 Task: Create a new external data source for accessing data in other salesforce orgs
Action: Mouse moved to (184, 107)
Screenshot: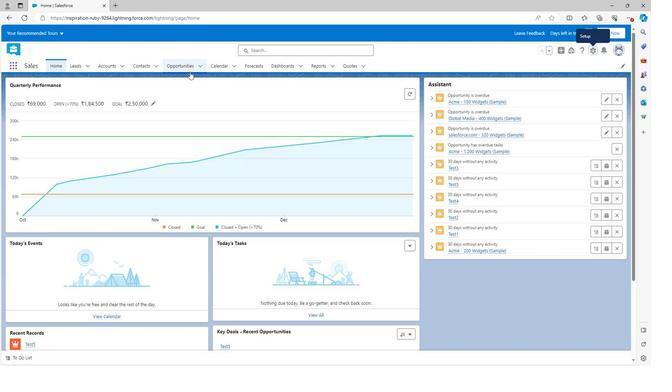 
Action: Mouse scrolled (184, 106) with delta (0, 0)
Screenshot: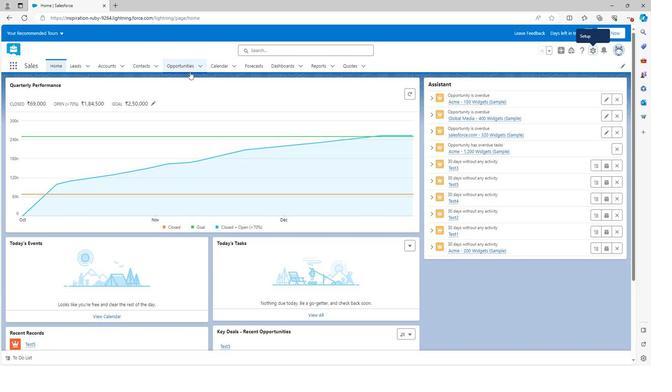 
Action: Mouse scrolled (184, 106) with delta (0, 0)
Screenshot: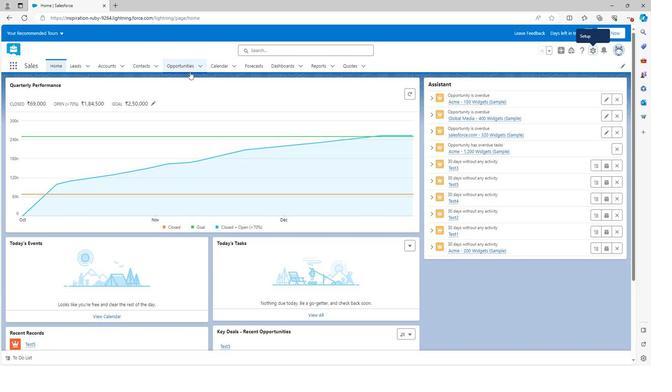 
Action: Mouse moved to (184, 107)
Screenshot: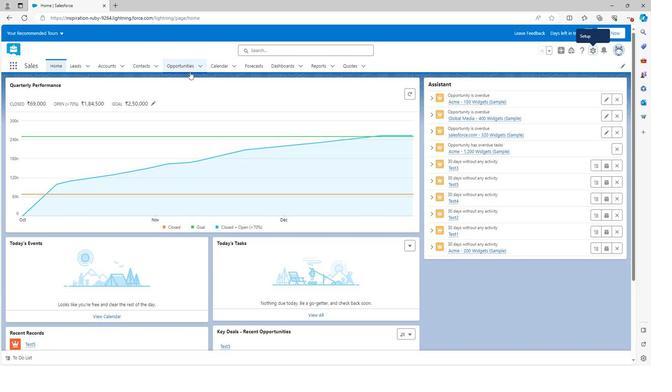 
Action: Mouse scrolled (184, 107) with delta (0, 0)
Screenshot: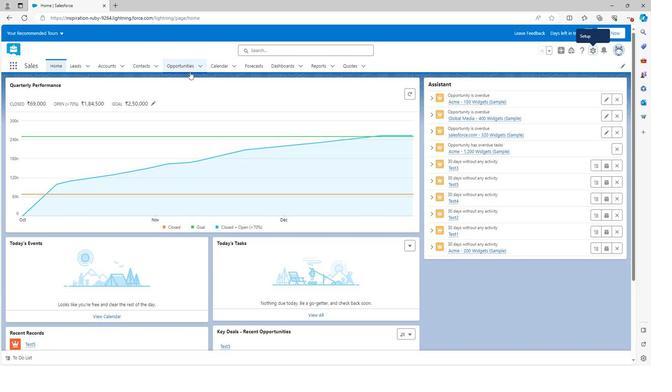 
Action: Mouse moved to (184, 110)
Screenshot: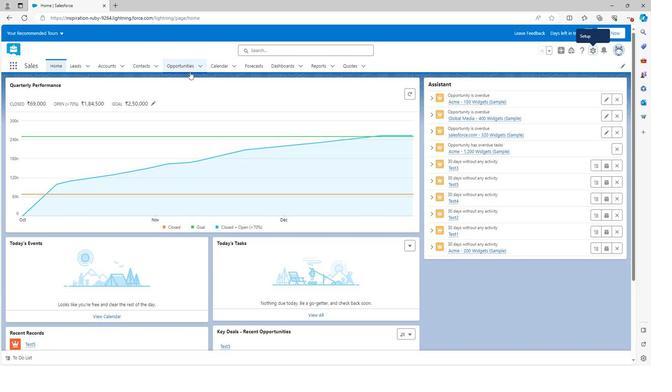 
Action: Mouse scrolled (184, 109) with delta (0, 0)
Screenshot: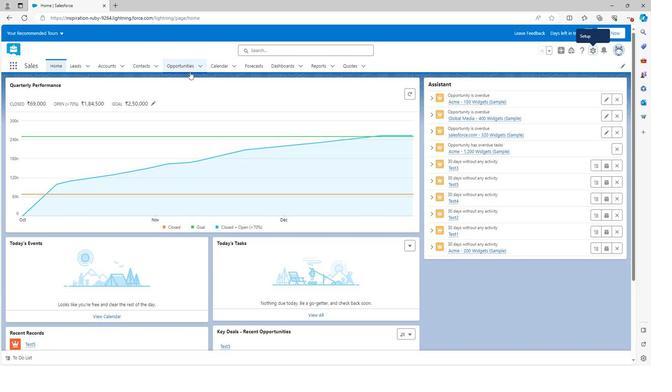 
Action: Mouse moved to (184, 110)
Screenshot: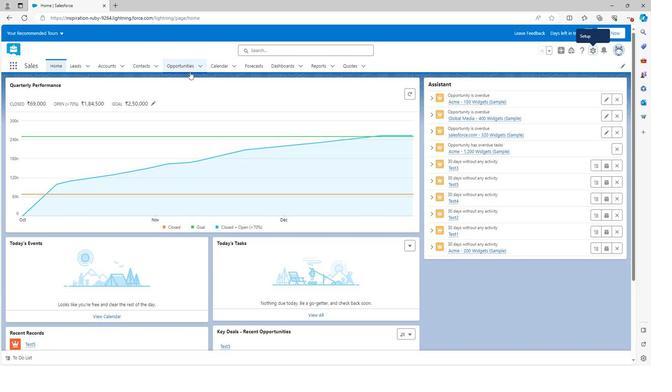 
Action: Mouse scrolled (184, 110) with delta (0, 0)
Screenshot: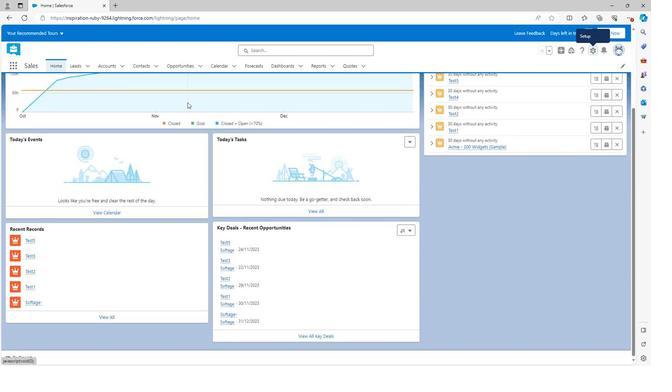 
Action: Mouse scrolled (184, 110) with delta (0, 0)
Screenshot: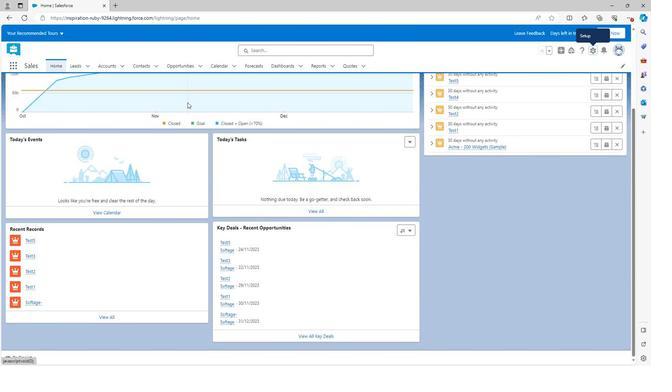 
Action: Mouse scrolled (184, 110) with delta (0, 0)
Screenshot: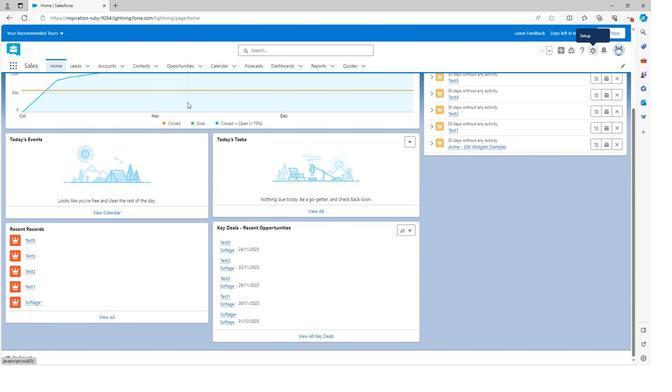 
Action: Mouse scrolled (184, 110) with delta (0, 0)
Screenshot: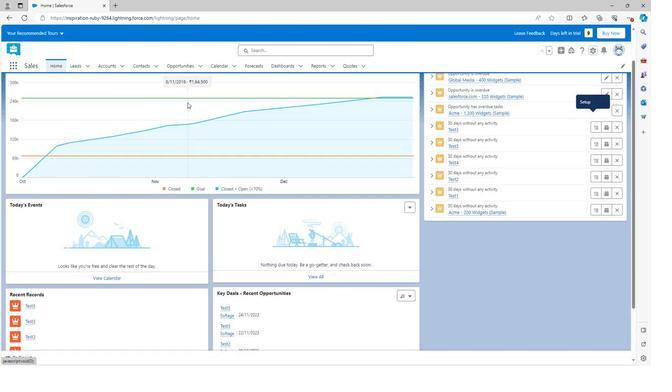 
Action: Mouse scrolled (184, 110) with delta (0, 0)
Screenshot: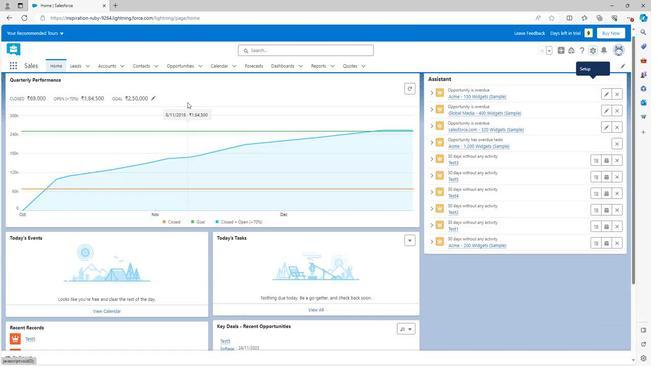 
Action: Mouse scrolled (184, 110) with delta (0, 0)
Screenshot: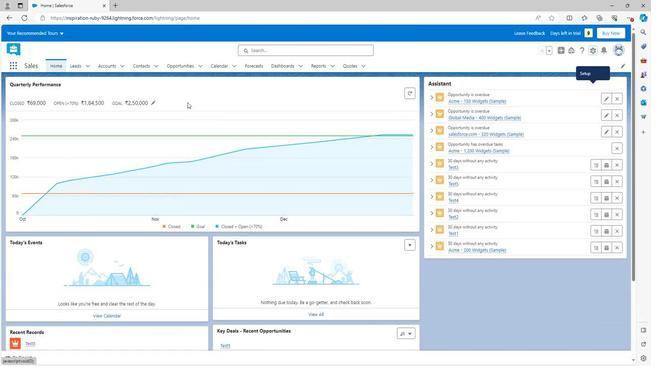 
Action: Mouse moved to (188, 109)
Screenshot: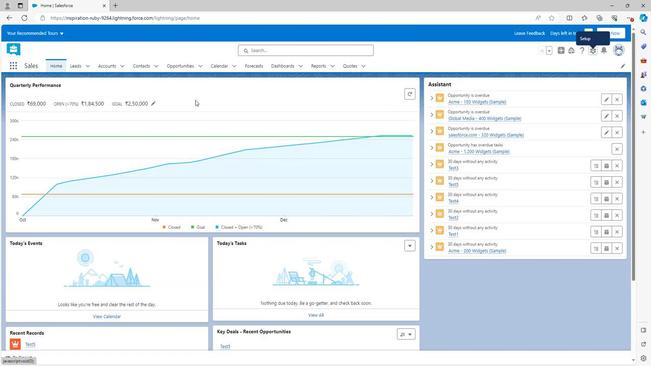 
Action: Mouse scrolled (188, 109) with delta (0, 0)
Screenshot: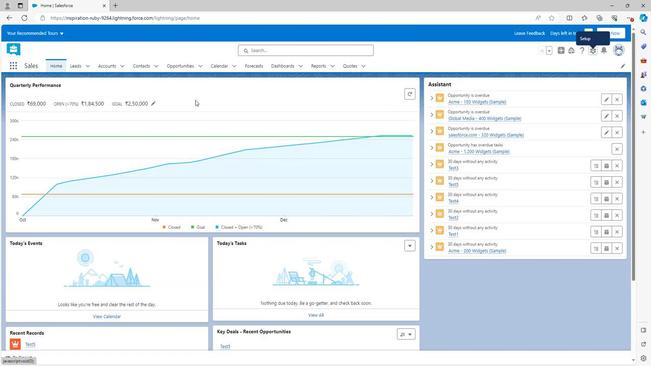 
Action: Mouse moved to (585, 59)
Screenshot: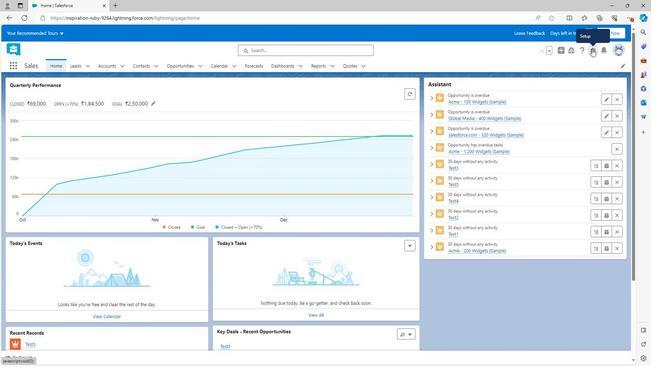 
Action: Mouse pressed left at (585, 59)
Screenshot: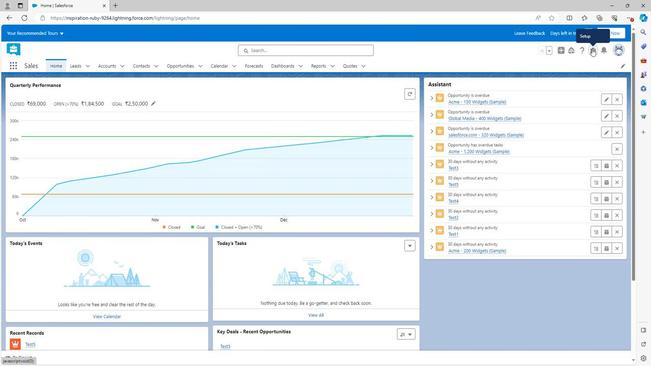 
Action: Mouse moved to (563, 78)
Screenshot: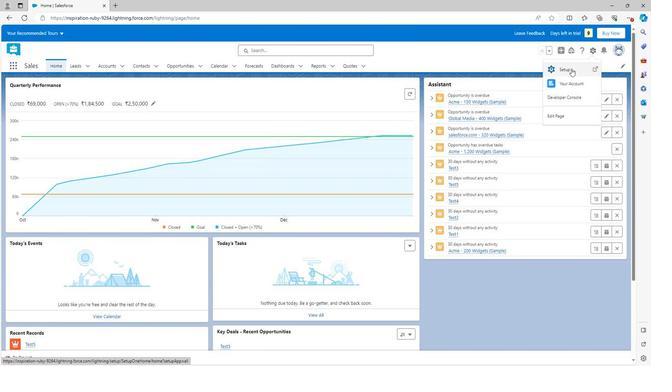
Action: Mouse pressed left at (563, 78)
Screenshot: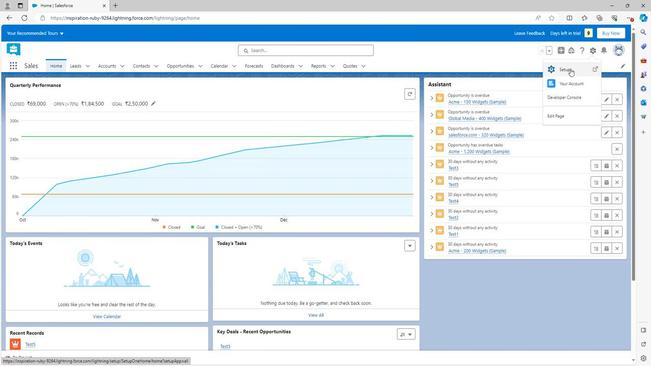 
Action: Mouse moved to (12, 260)
Screenshot: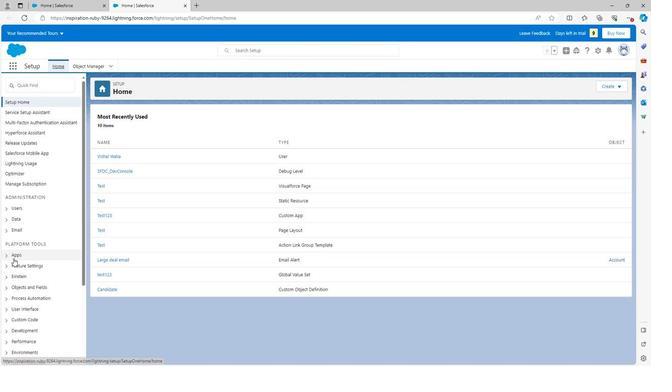 
Action: Mouse scrolled (12, 259) with delta (0, 0)
Screenshot: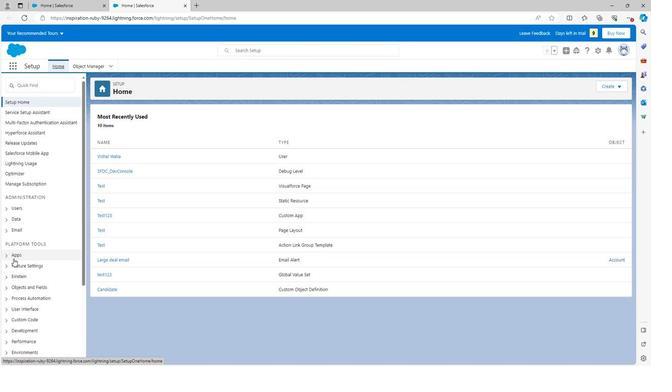 
Action: Mouse scrolled (12, 259) with delta (0, 0)
Screenshot: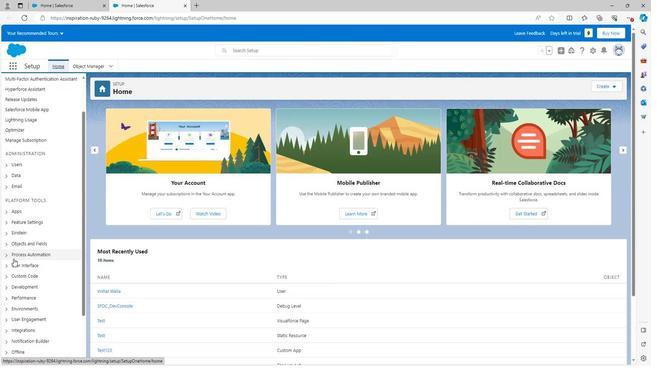 
Action: Mouse scrolled (12, 259) with delta (0, 0)
Screenshot: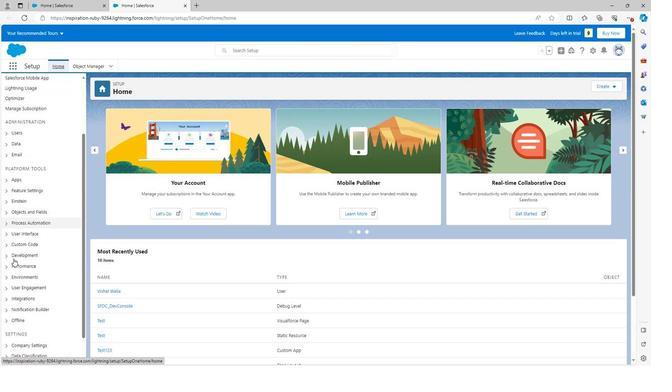 
Action: Mouse moved to (12, 259)
Screenshot: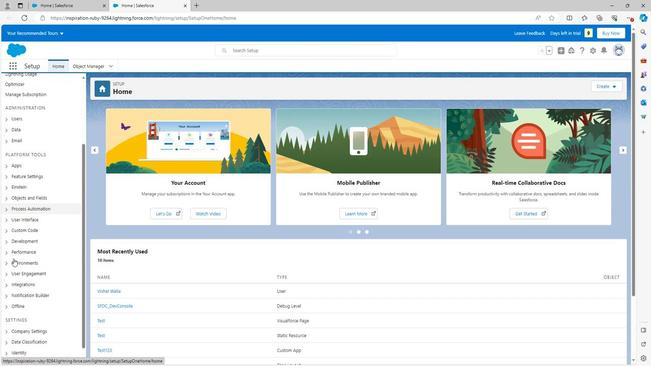 
Action: Mouse scrolled (12, 259) with delta (0, 0)
Screenshot: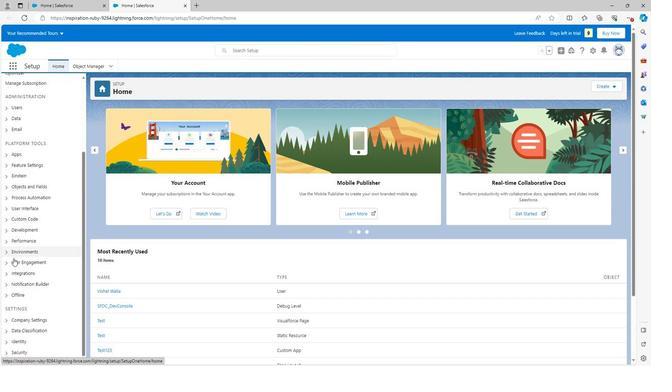 
Action: Mouse moved to (4, 273)
Screenshot: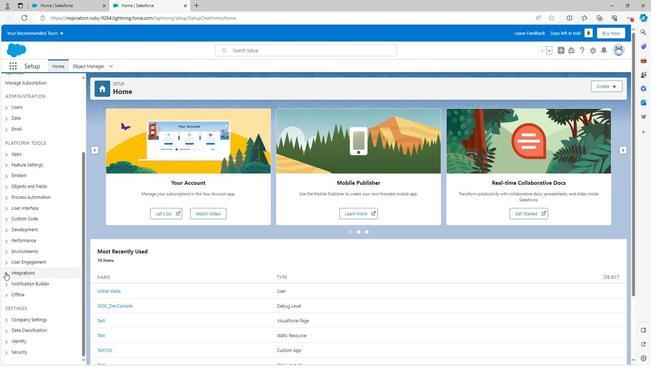 
Action: Mouse pressed left at (4, 273)
Screenshot: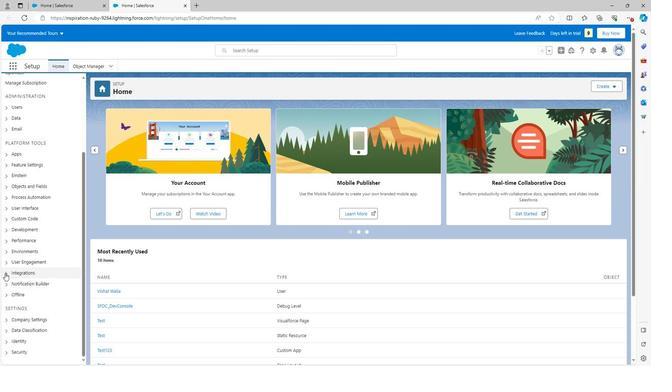 
Action: Mouse moved to (34, 313)
Screenshot: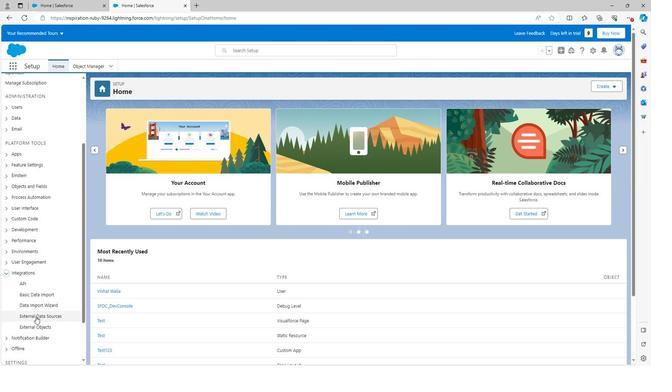 
Action: Mouse pressed left at (34, 313)
Screenshot: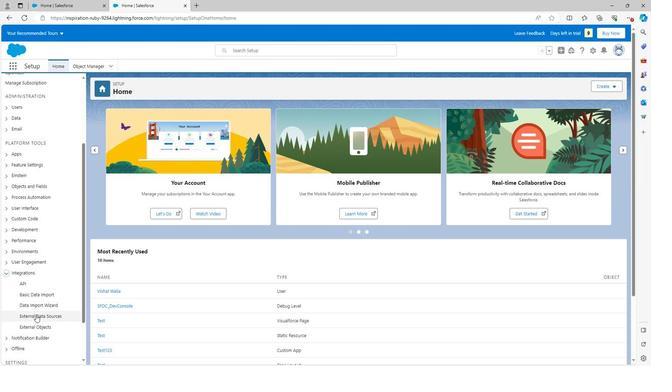 
Action: Mouse moved to (265, 164)
Screenshot: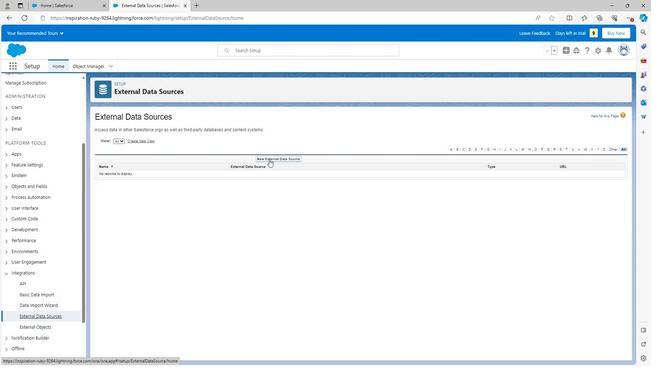 
Action: Mouse pressed left at (265, 164)
Screenshot: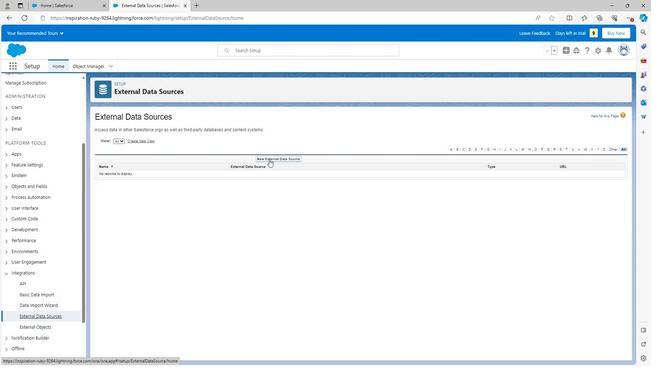 
Action: Mouse moved to (228, 172)
Screenshot: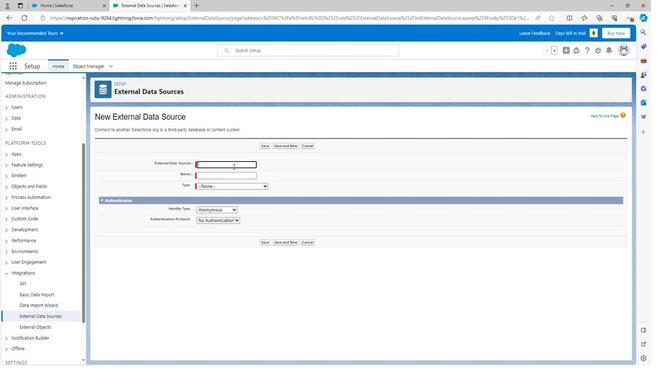 
Action: Key pressed <Key.shift>
Screenshot: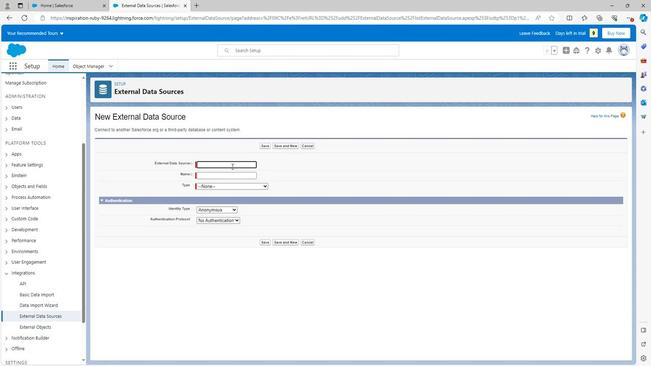 
Action: Mouse moved to (227, 168)
Screenshot: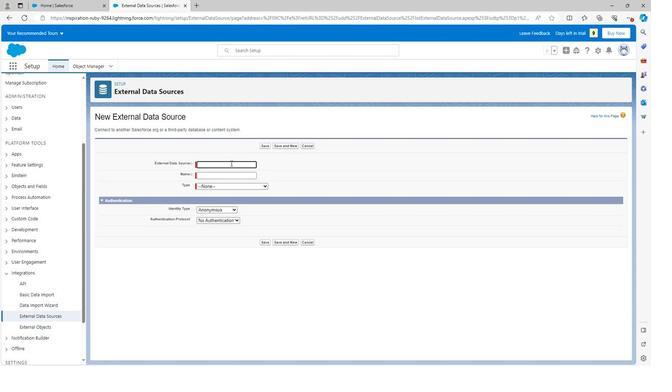 
Action: Key pressed Te
Screenshot: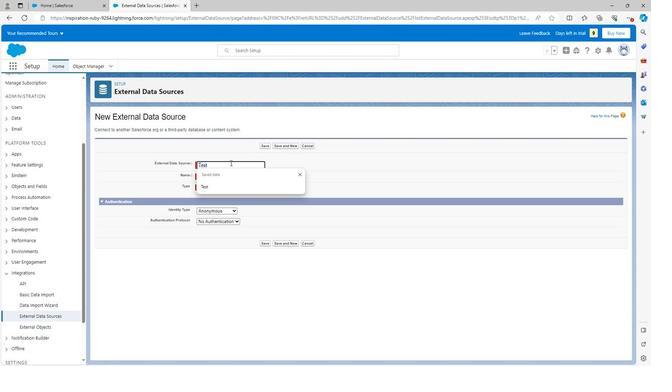 
Action: Mouse moved to (227, 169)
Screenshot: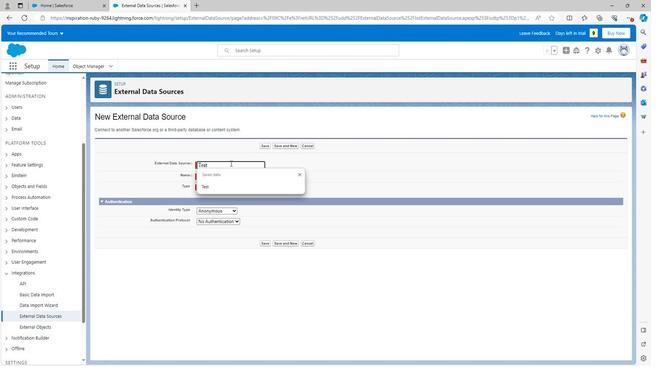 
Action: Key pressed s
Screenshot: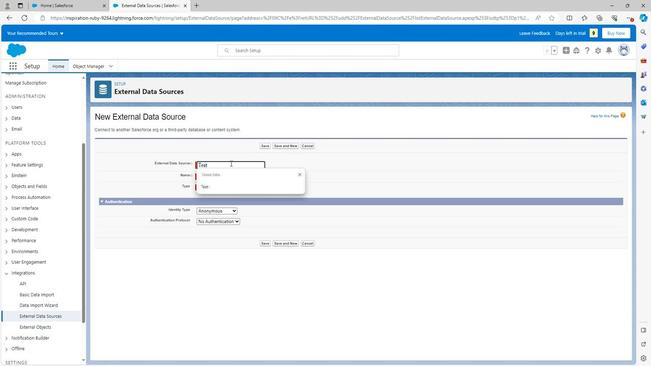 
Action: Mouse moved to (227, 169)
Screenshot: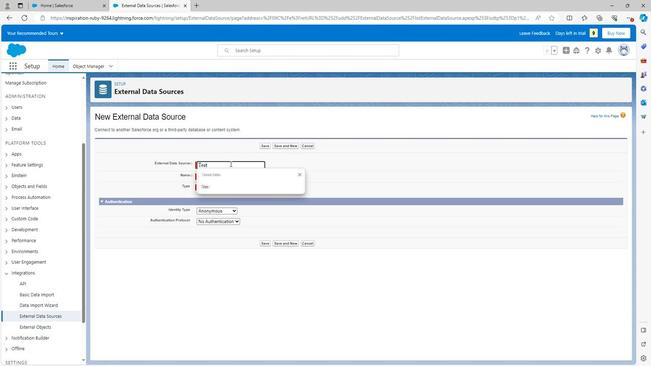 
Action: Key pressed t
Screenshot: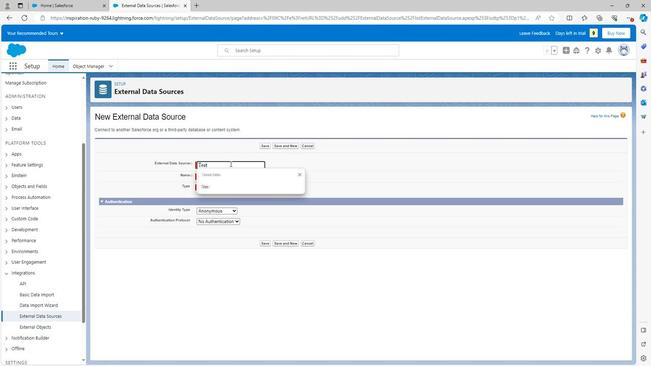 
Action: Mouse moved to (282, 177)
Screenshot: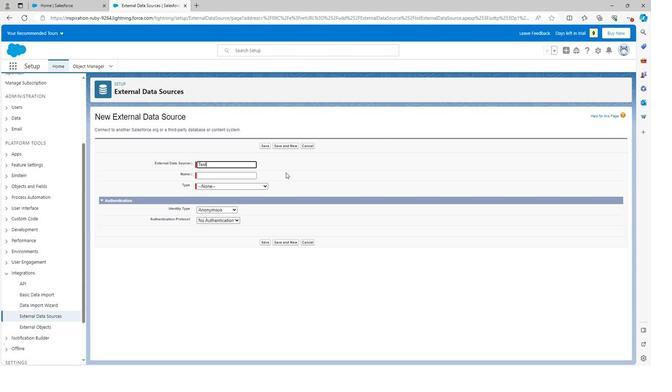 
Action: Mouse pressed left at (282, 177)
Screenshot: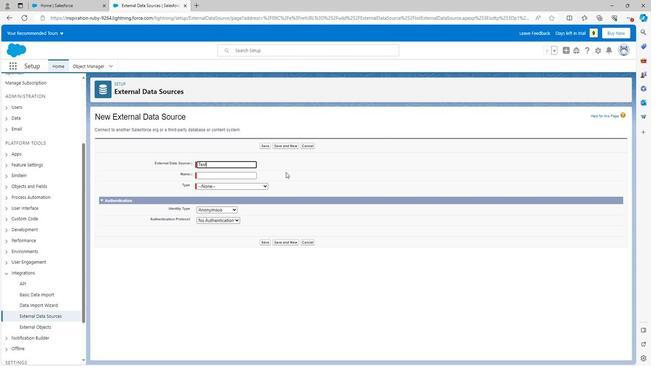 
Action: Mouse moved to (228, 189)
Screenshot: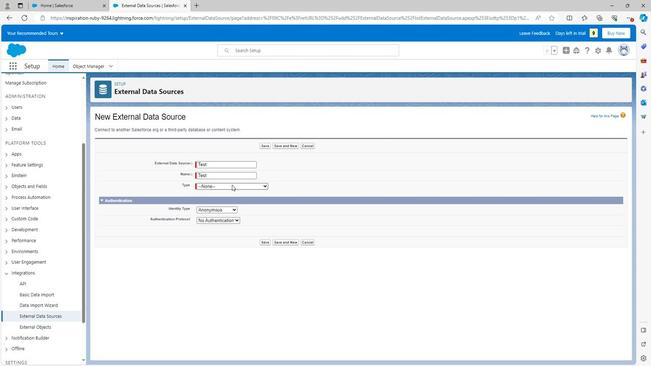 
Action: Mouse pressed left at (228, 189)
Screenshot: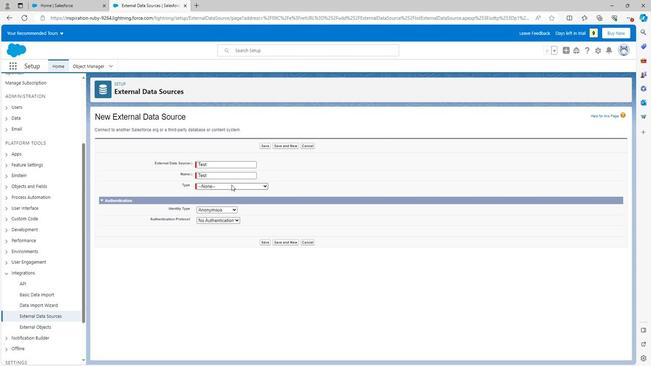 
Action: Mouse moved to (203, 206)
Screenshot: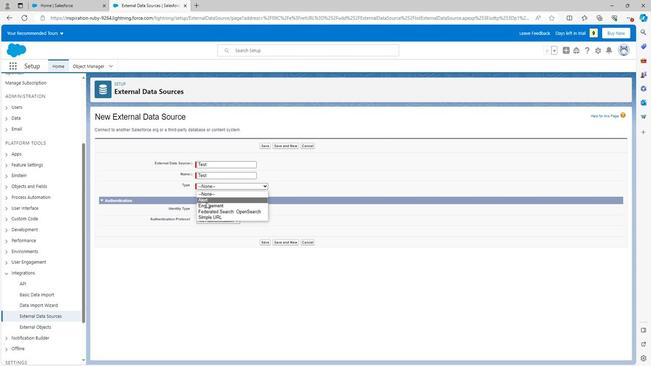 
Action: Mouse pressed left at (203, 206)
Screenshot: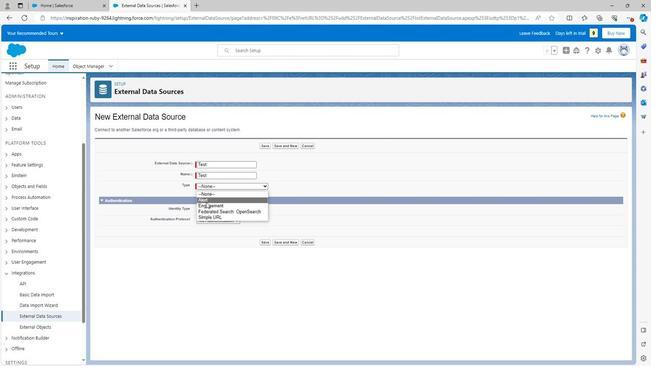 
Action: Mouse moved to (258, 304)
Screenshot: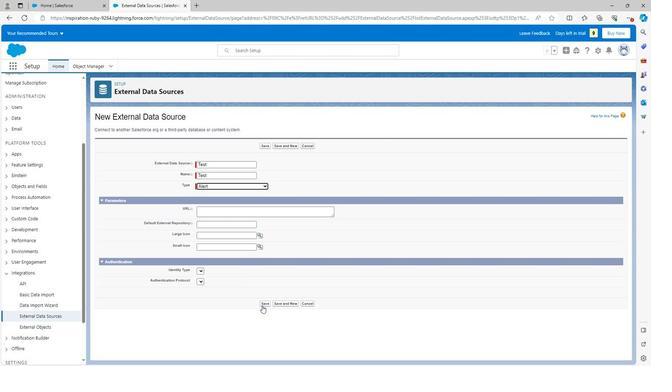 
Action: Mouse pressed left at (258, 304)
Screenshot: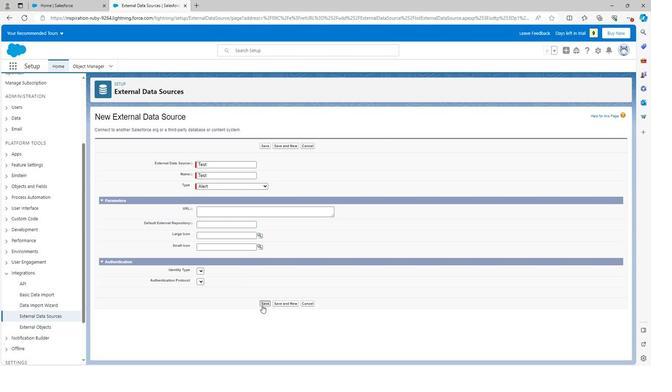 
Action: Mouse moved to (207, 182)
Screenshot: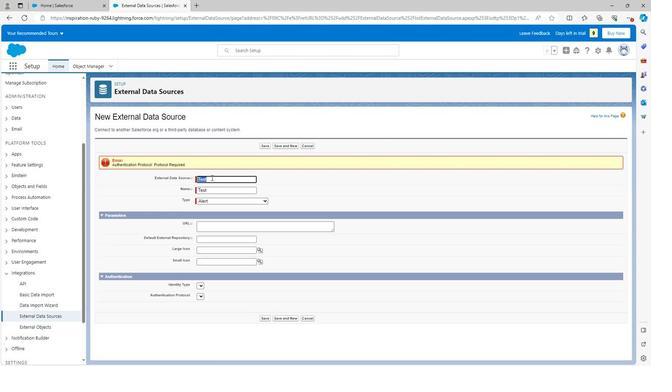 
Action: Mouse pressed left at (207, 182)
Screenshot: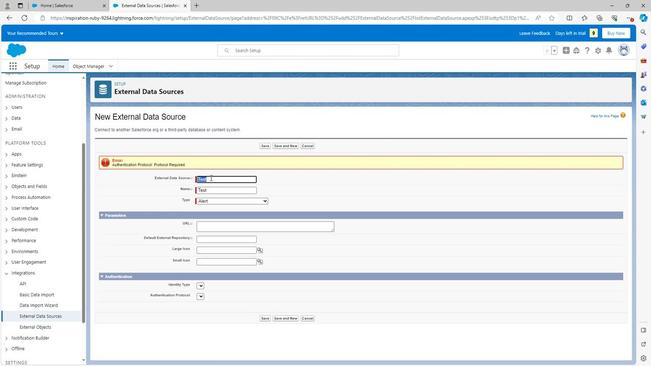 
Action: Mouse moved to (200, 247)
Screenshot: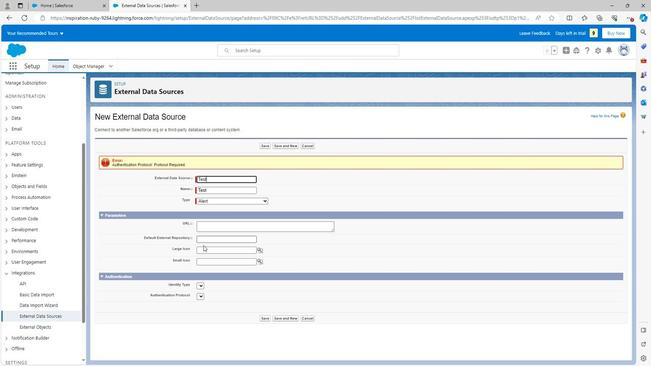 
Action: Mouse scrolled (200, 247) with delta (0, 0)
Screenshot: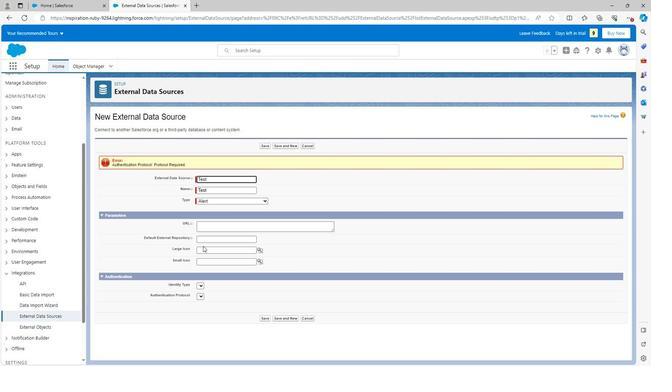 
Action: Mouse scrolled (200, 247) with delta (0, 0)
Screenshot: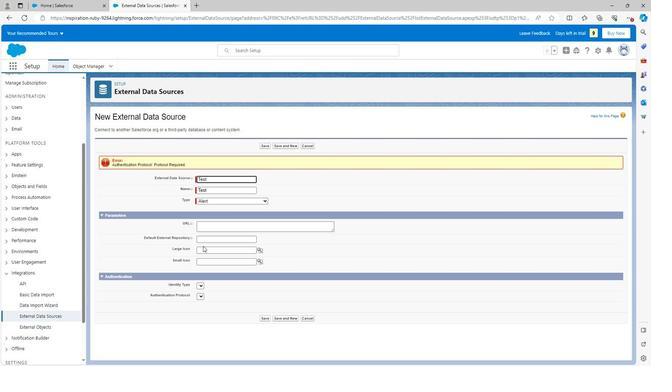 
Action: Mouse moved to (195, 296)
Screenshot: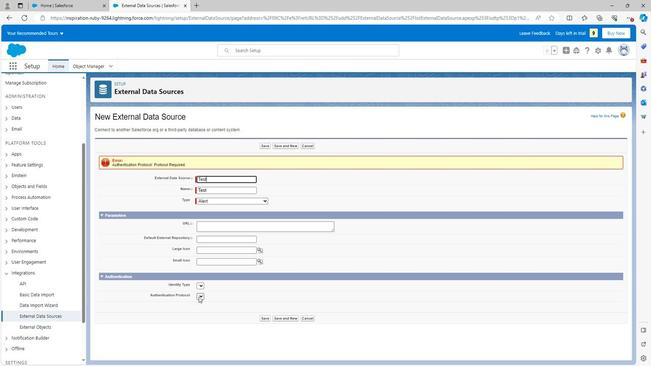 
Action: Mouse pressed left at (195, 296)
Screenshot: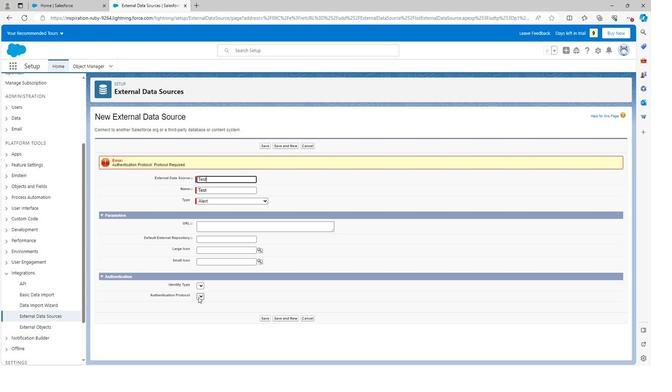 
Action: Mouse moved to (299, 316)
Screenshot: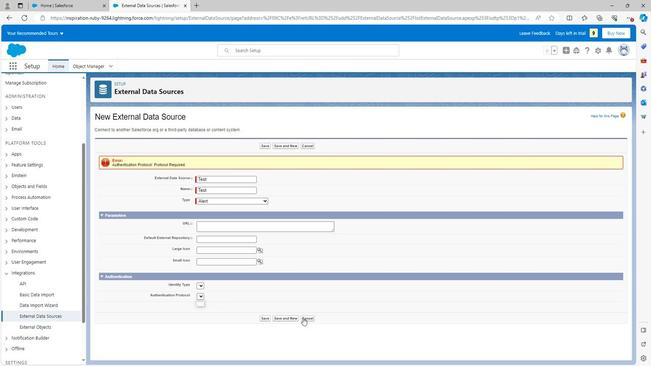 
Action: Mouse pressed left at (299, 316)
Screenshot: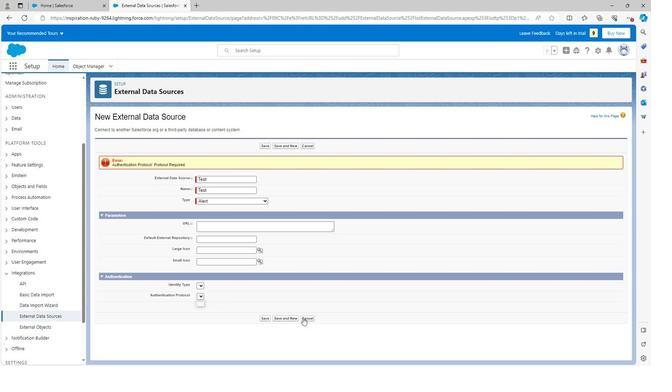 
Action: Mouse moved to (267, 248)
Screenshot: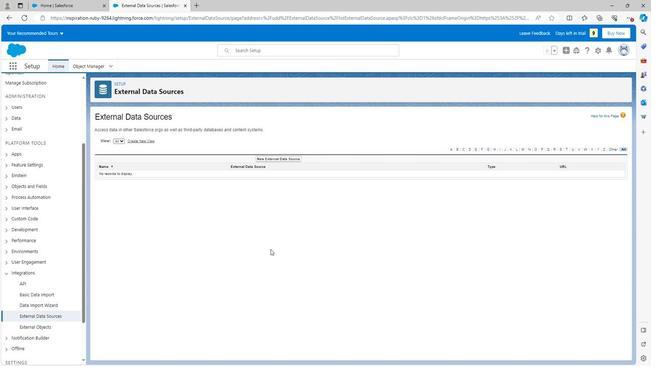 
